 Task: In the Company hunter.cuny.edu, schedule a meeting with title: 'Collaborative Discussion', Select date: '27 September, 2023', select start time: 6:00:PM. Add location in person New York with meeting description: Kindly join this meeting to understand Product Demo and Service Presentation. Add attendees from company's contact and save.. Logged in from softage.1@softage.net
Action: Mouse moved to (90, 56)
Screenshot: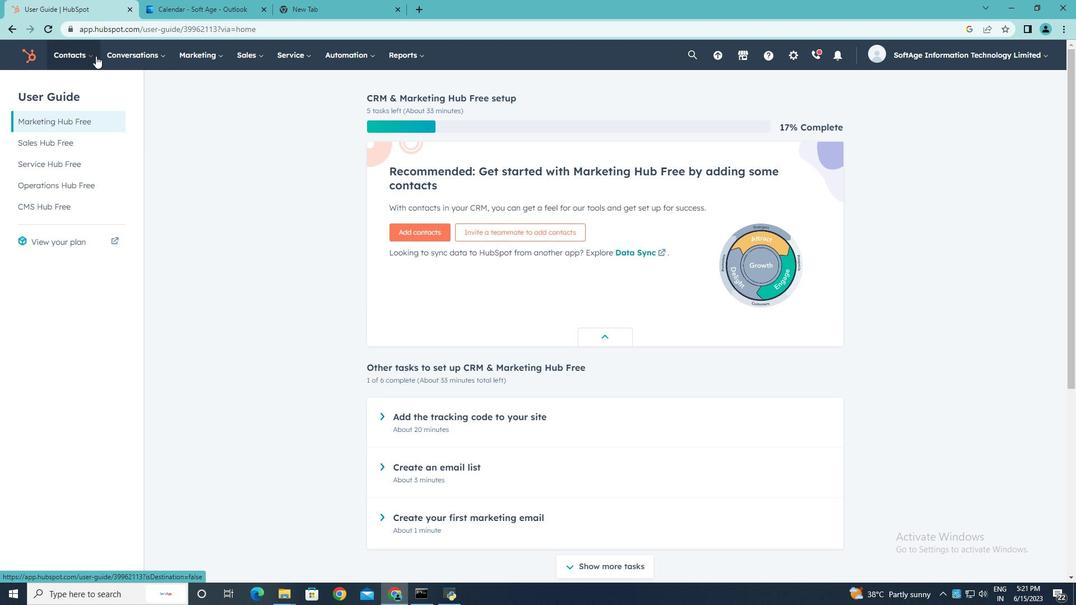 
Action: Mouse pressed left at (90, 56)
Screenshot: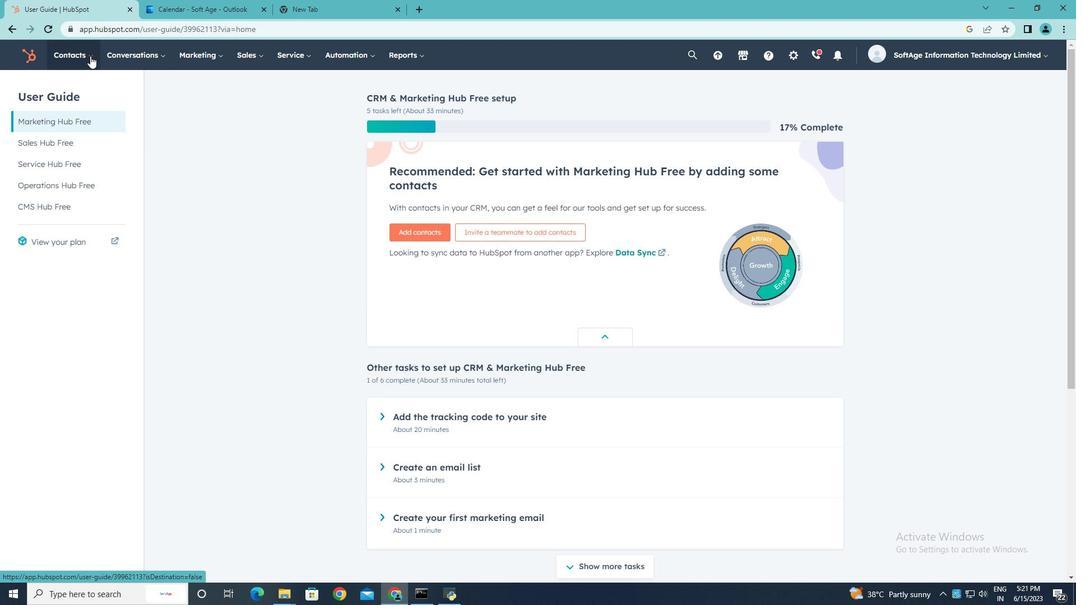 
Action: Mouse moved to (79, 108)
Screenshot: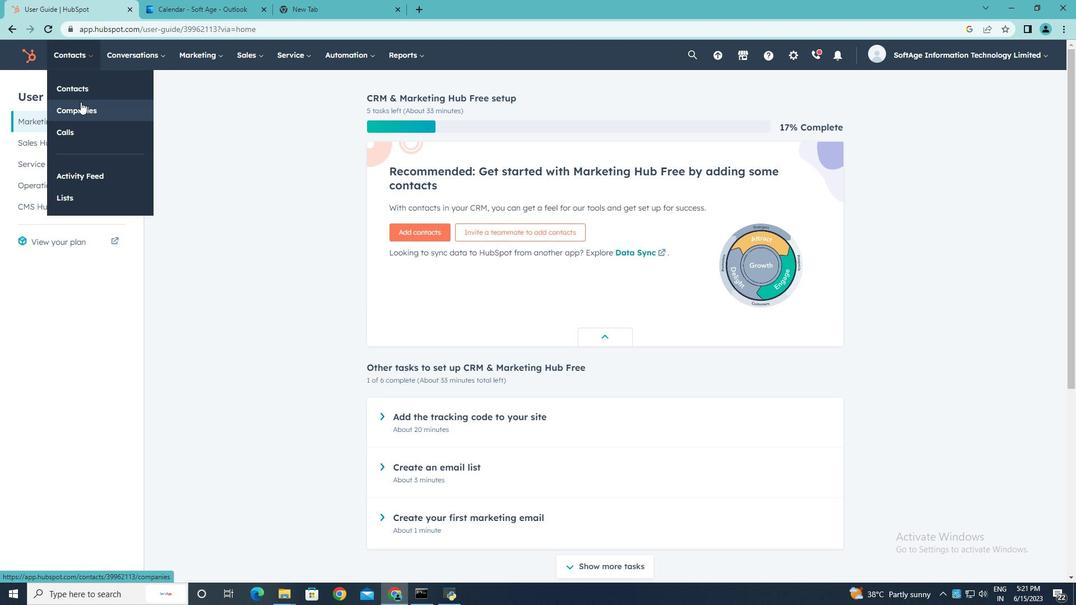 
Action: Mouse pressed left at (79, 108)
Screenshot: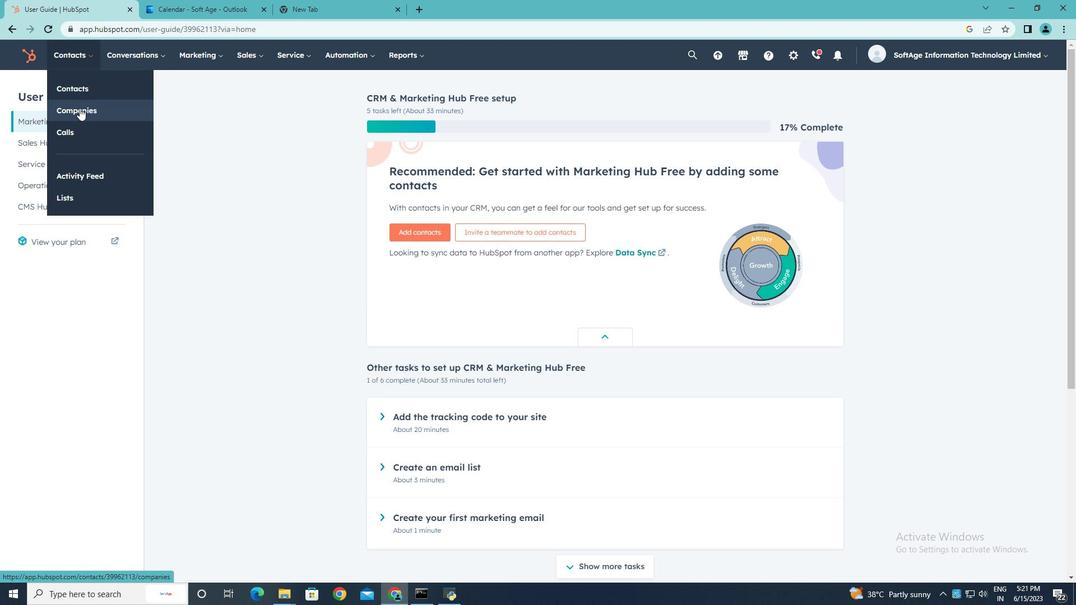 
Action: Mouse moved to (93, 185)
Screenshot: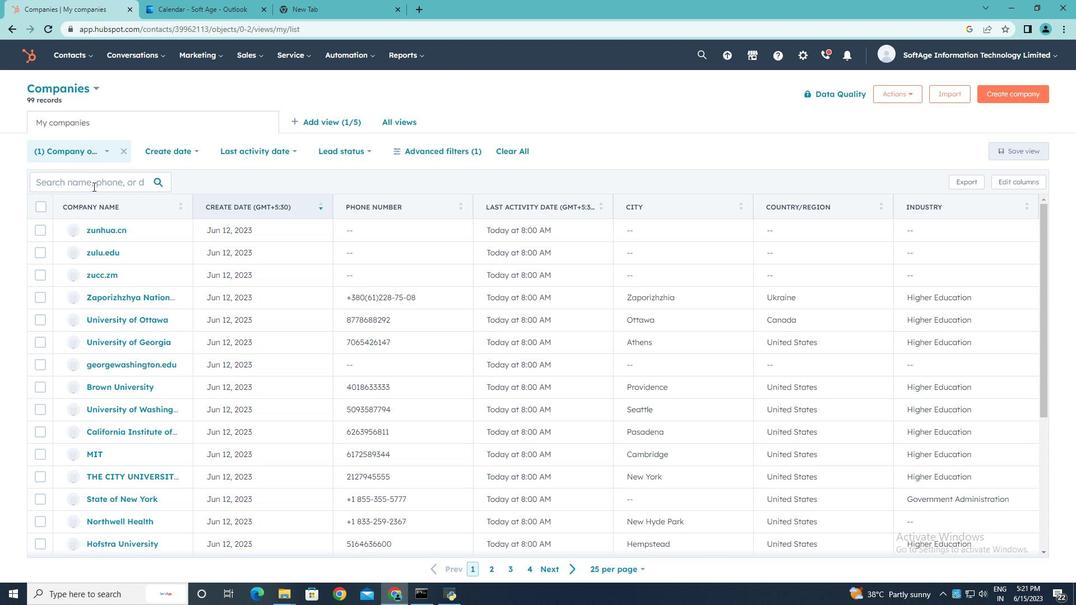 
Action: Mouse pressed left at (93, 185)
Screenshot: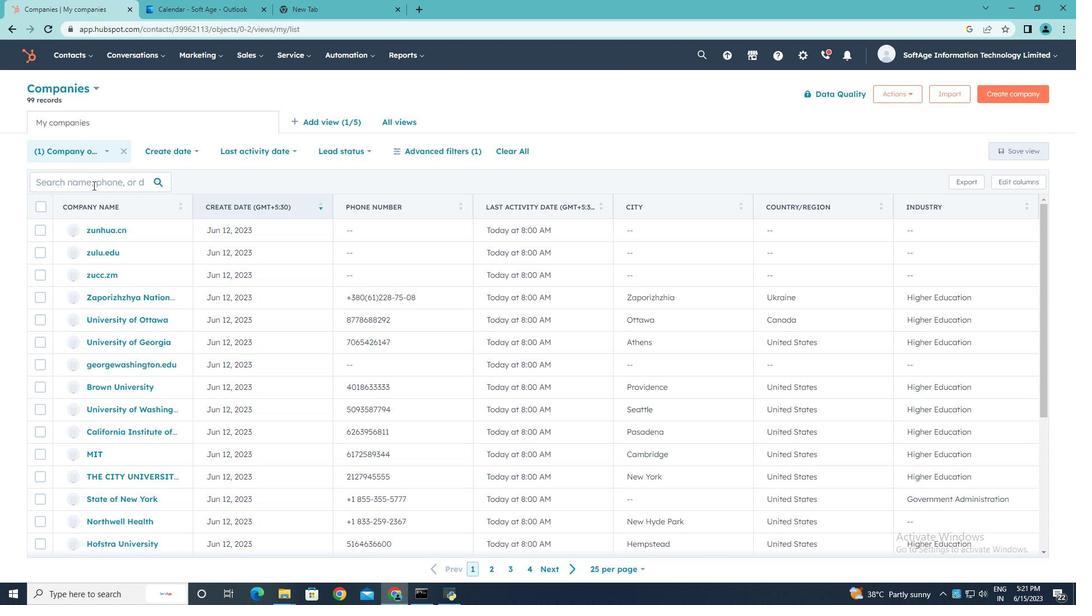 
Action: Key pressed hunter.cuny.edu
Screenshot: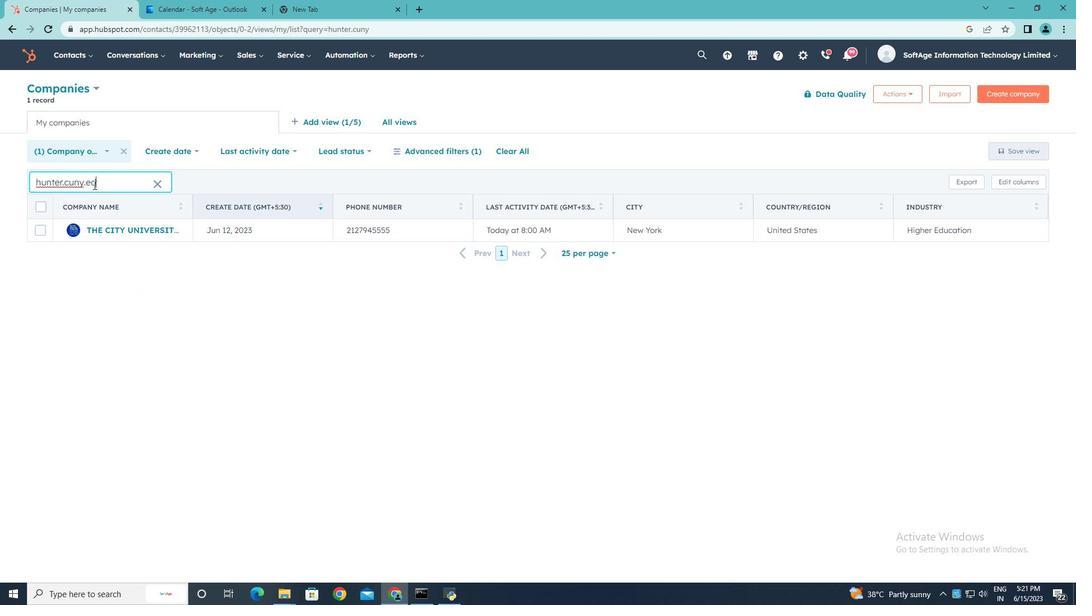 
Action: Mouse moved to (115, 231)
Screenshot: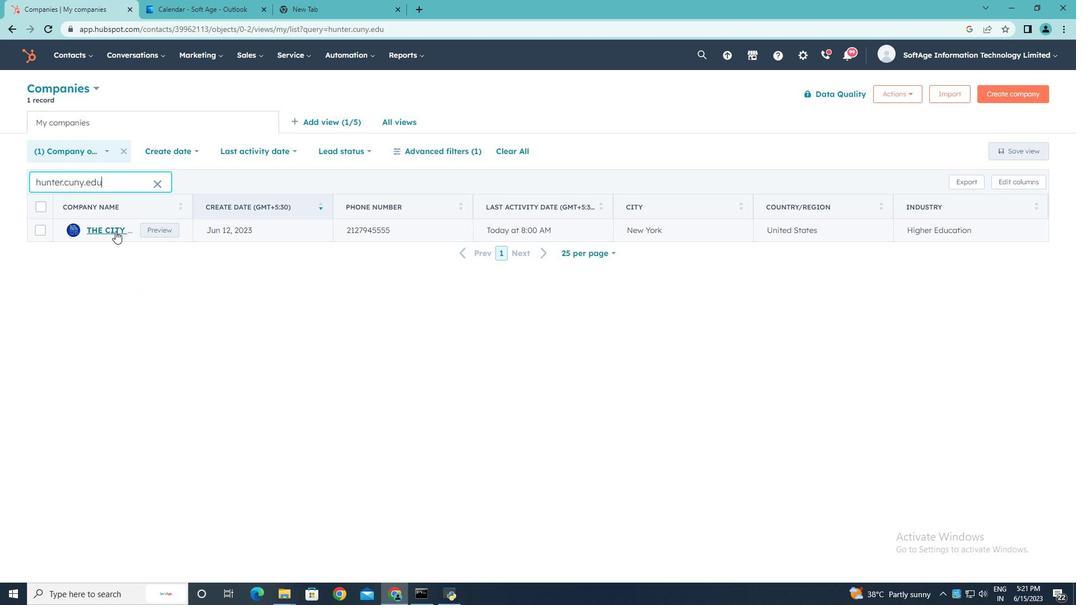 
Action: Mouse pressed left at (115, 231)
Screenshot: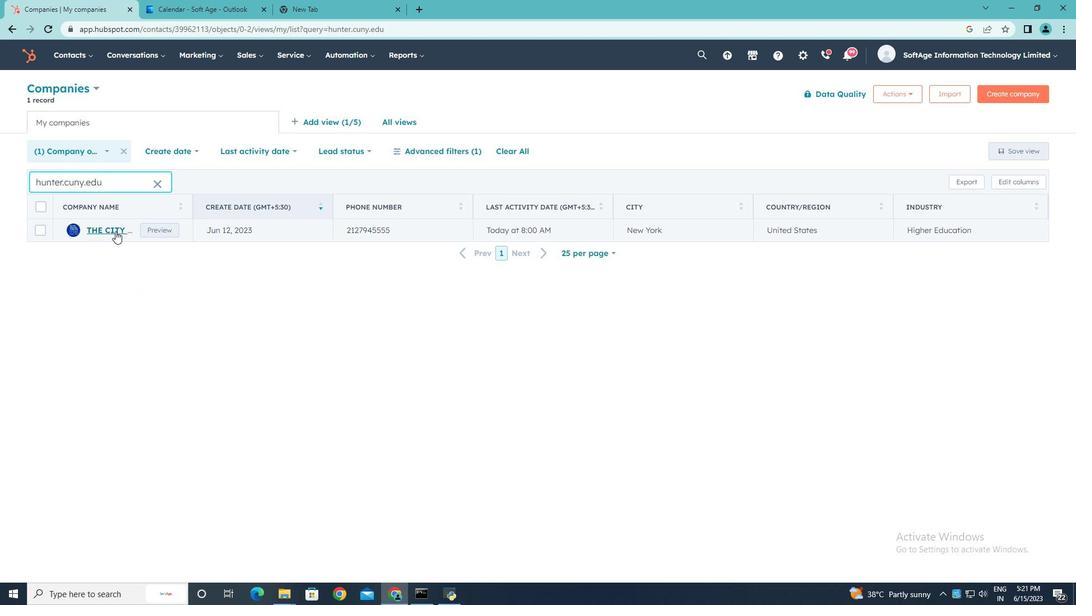 
Action: Mouse moved to (181, 183)
Screenshot: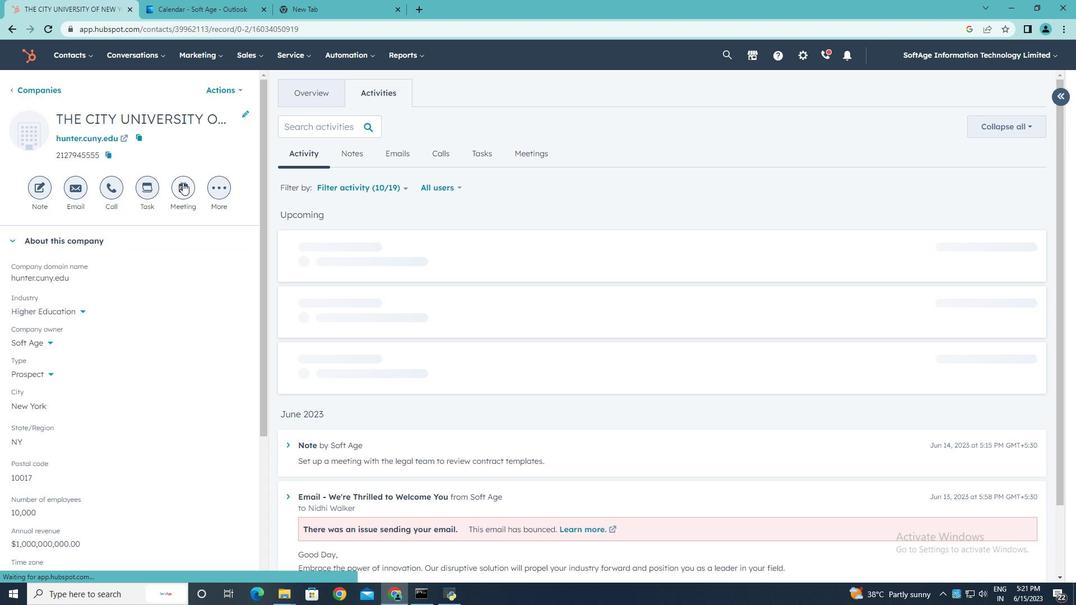 
Action: Mouse pressed left at (181, 183)
Screenshot: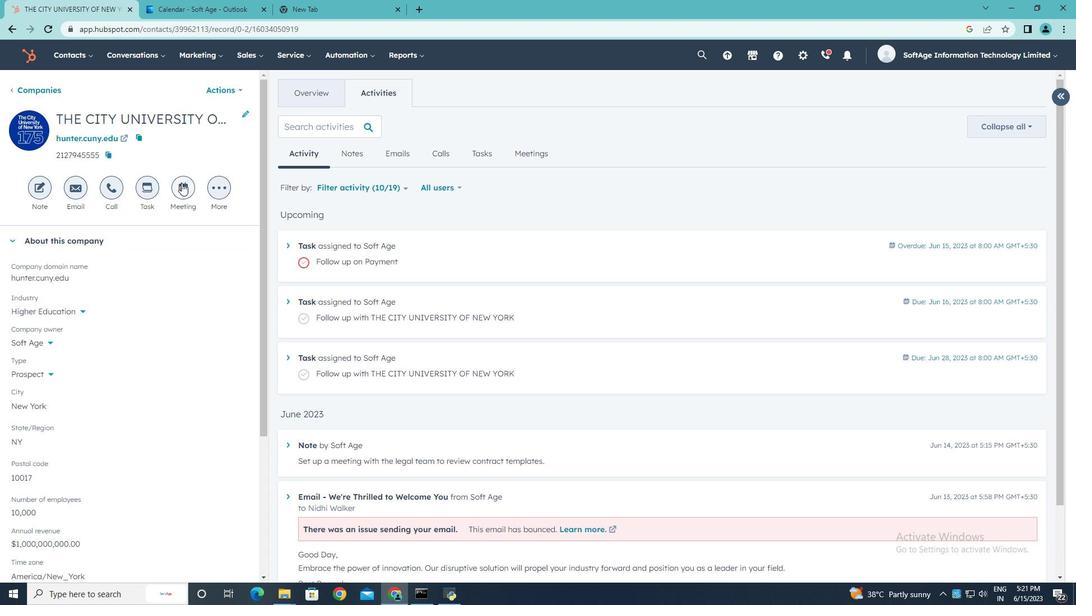 
Action: Key pressed <Key.shift>Collaborative<Key.space><Key.shift>Discussion.
Screenshot: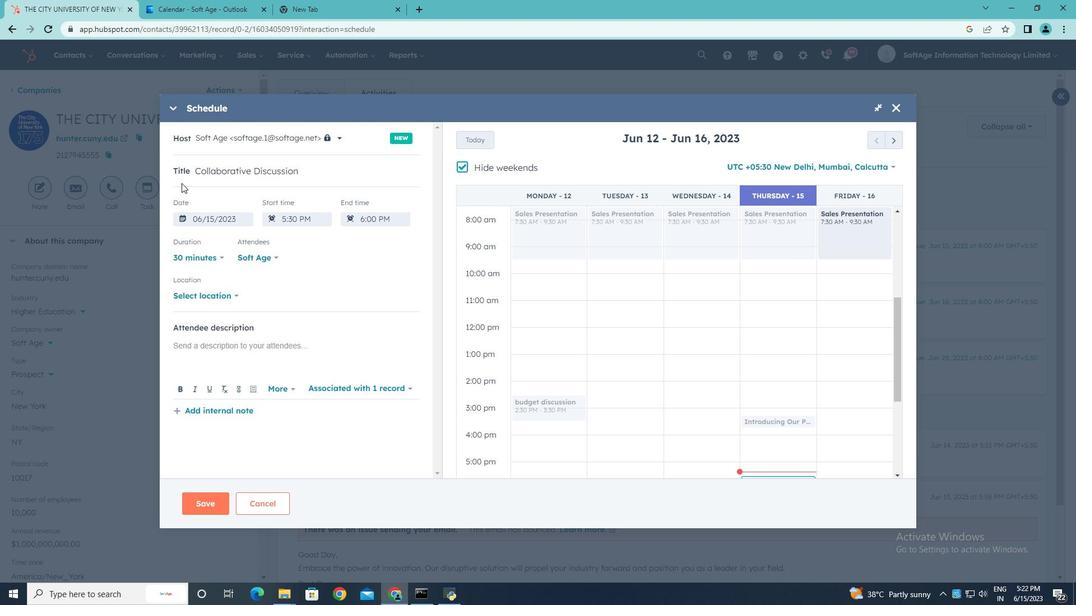 
Action: Mouse moved to (460, 167)
Screenshot: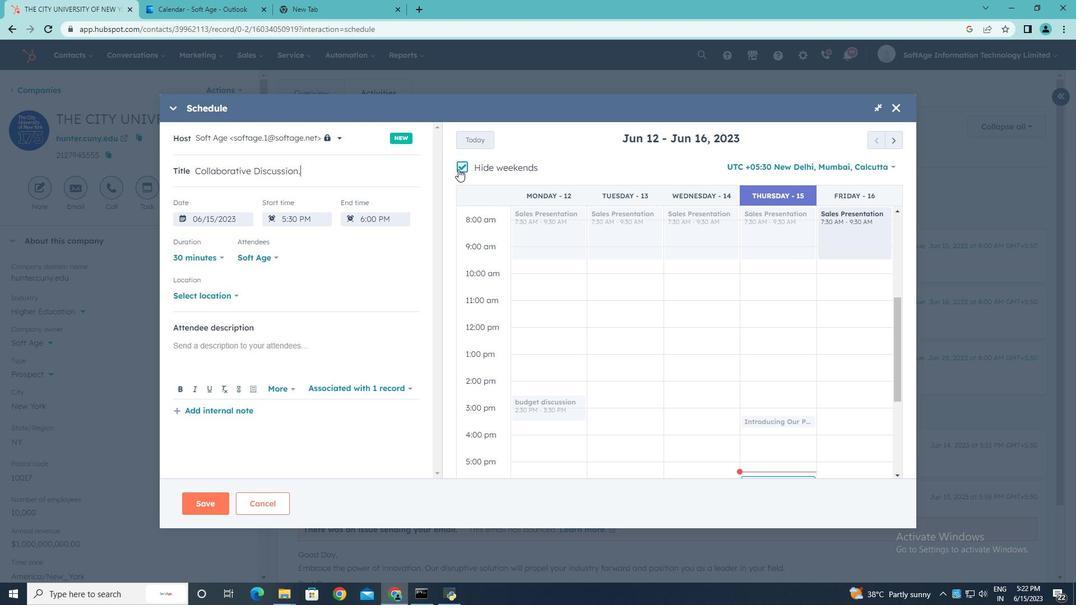 
Action: Mouse pressed left at (460, 167)
Screenshot: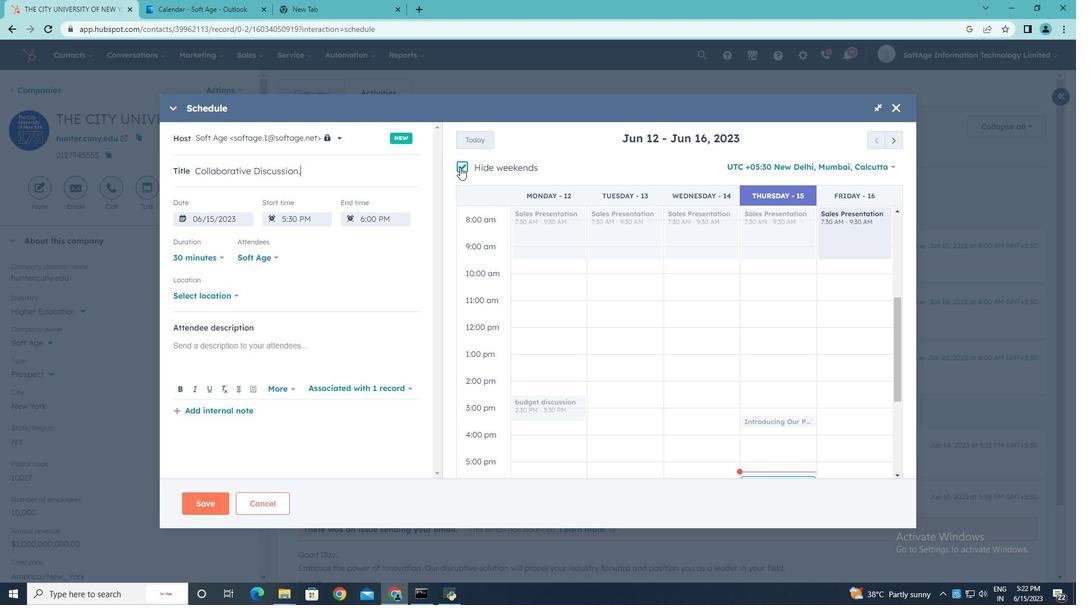 
Action: Mouse moved to (896, 141)
Screenshot: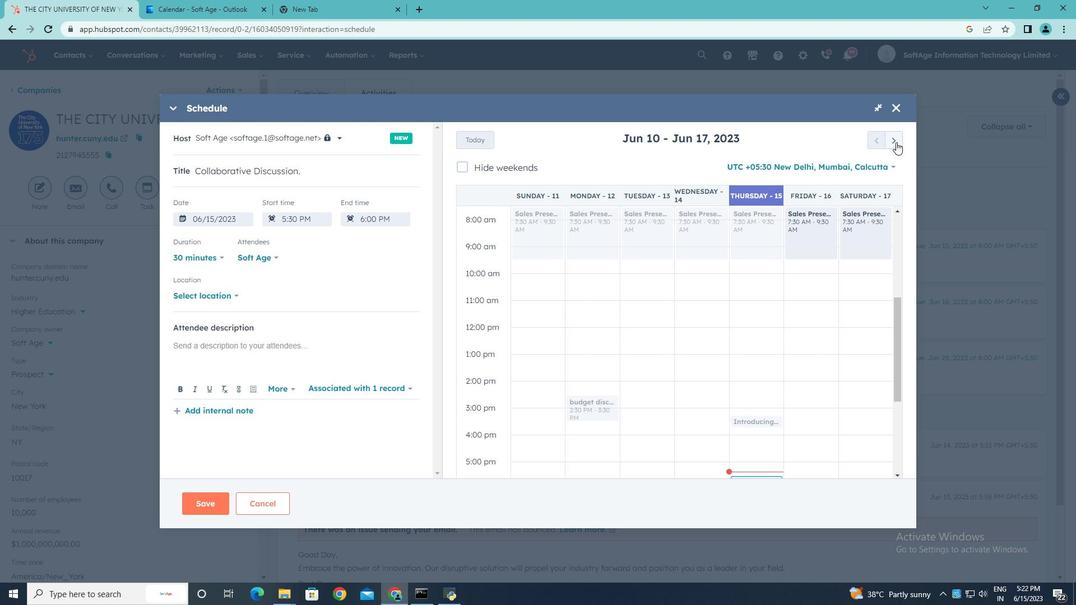 
Action: Mouse pressed left at (896, 141)
Screenshot: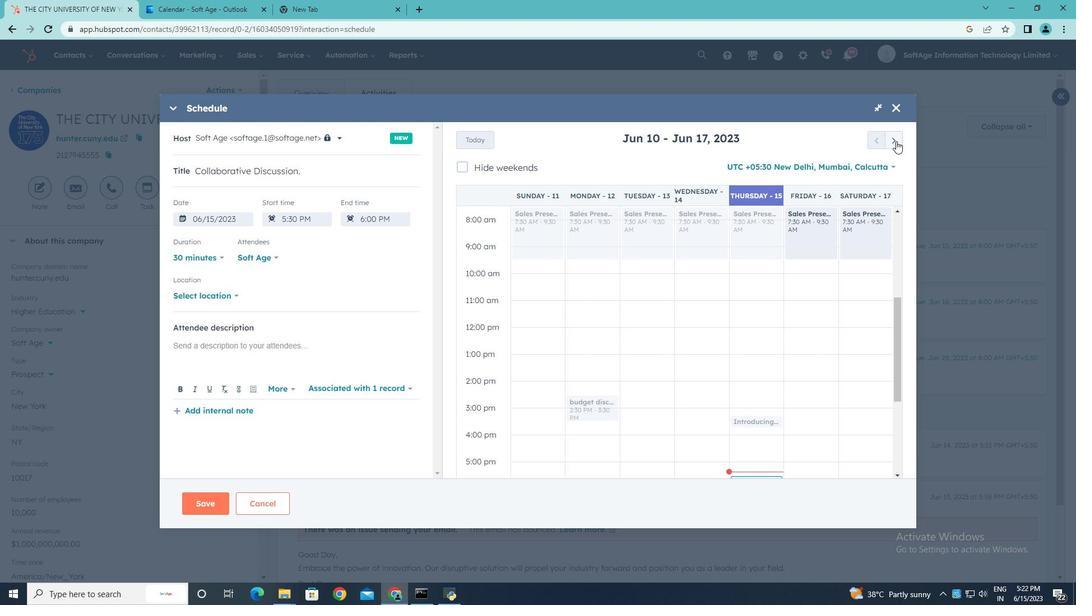 
Action: Mouse pressed left at (896, 141)
Screenshot: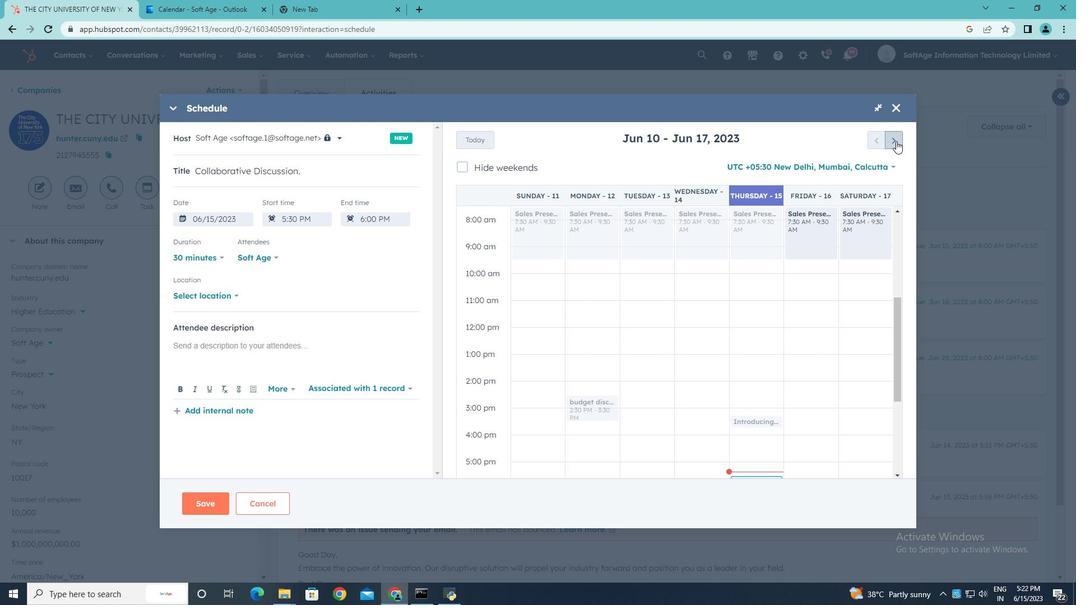 
Action: Mouse pressed left at (896, 141)
Screenshot: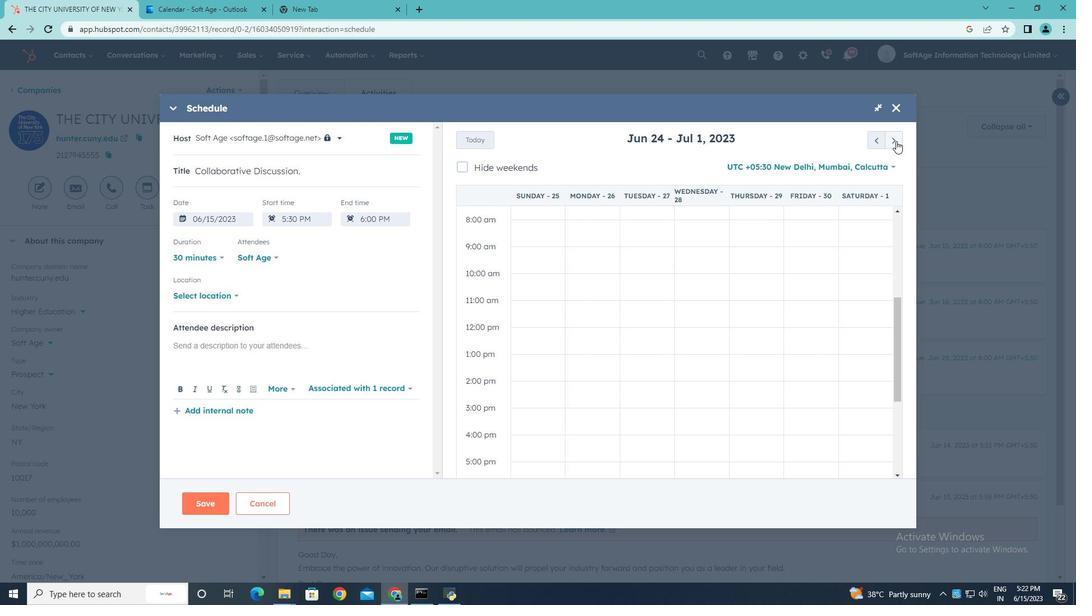 
Action: Mouse pressed left at (896, 141)
Screenshot: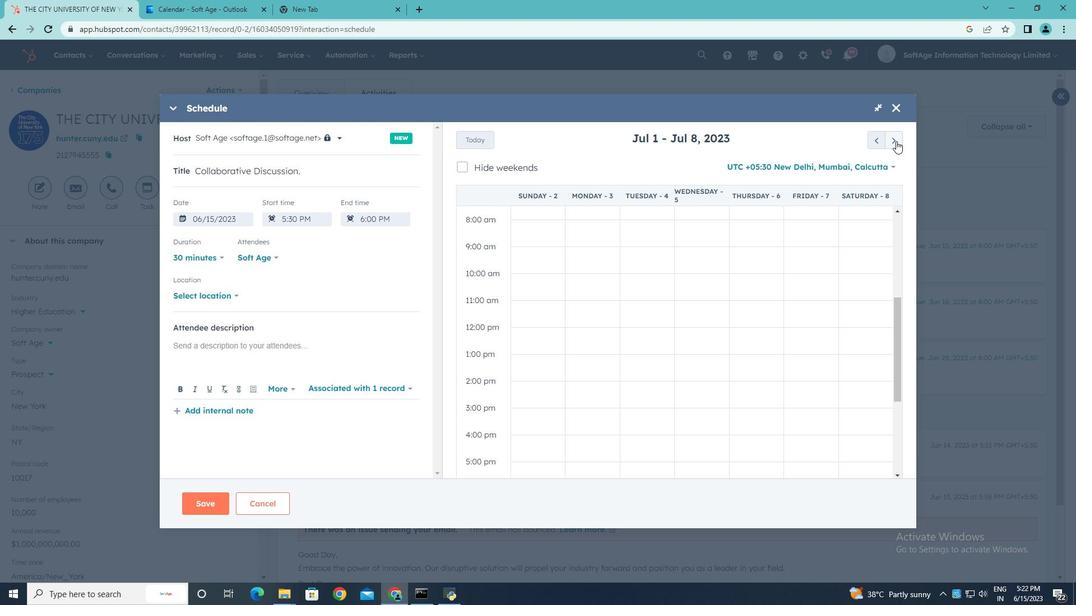 
Action: Mouse pressed left at (896, 141)
Screenshot: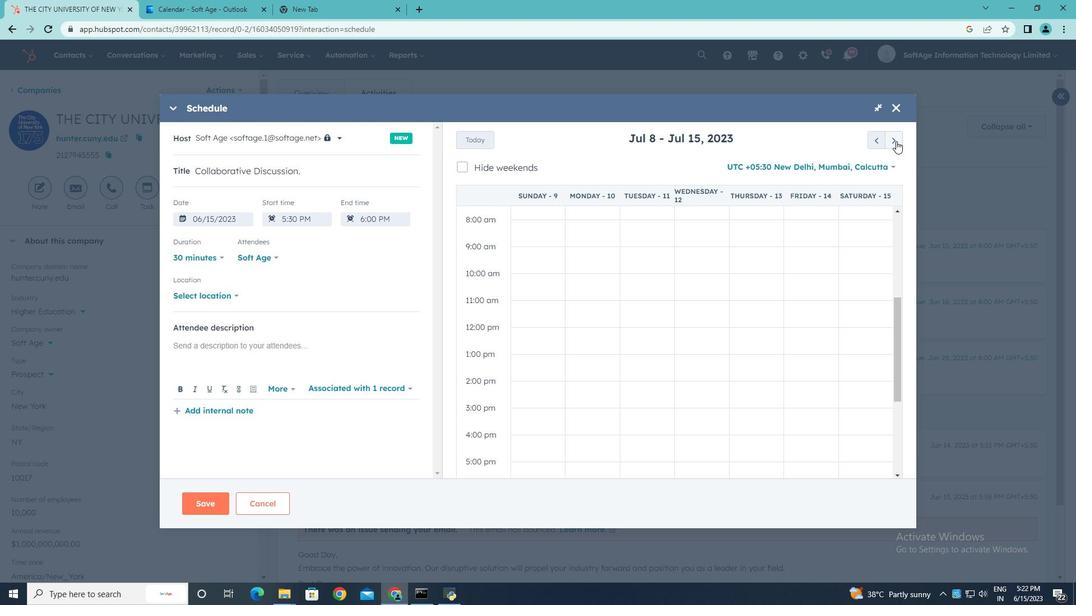 
Action: Mouse pressed left at (896, 141)
Screenshot: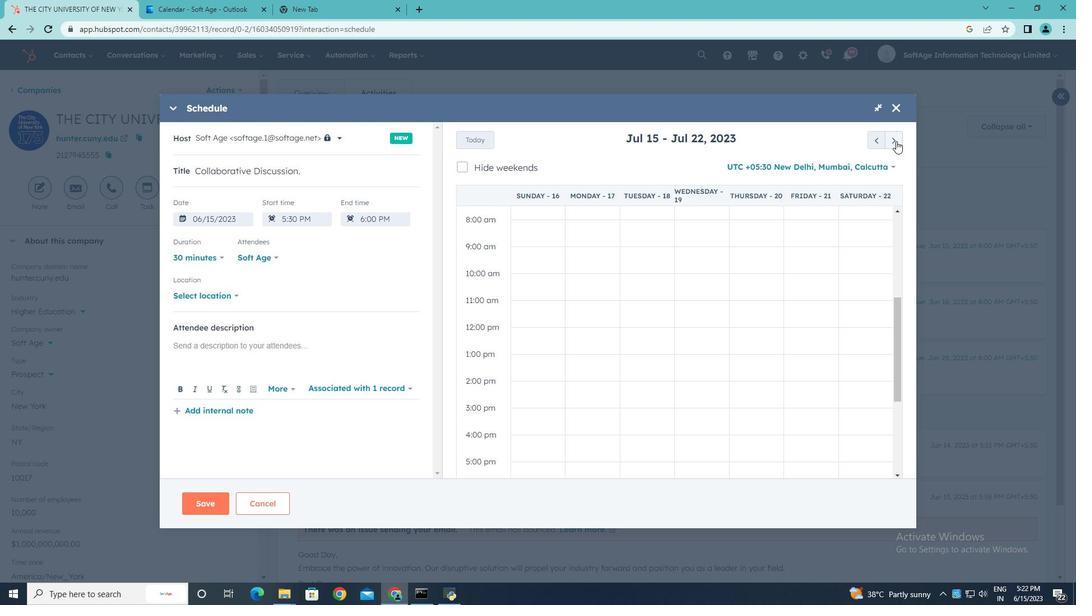 
Action: Mouse pressed left at (896, 141)
Screenshot: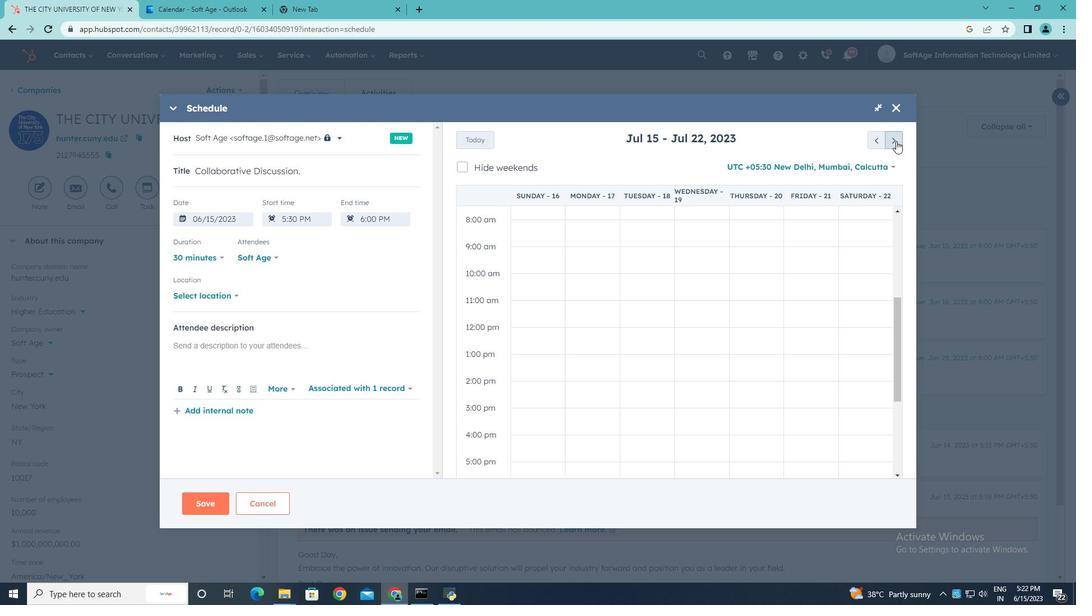 
Action: Mouse pressed left at (896, 141)
Screenshot: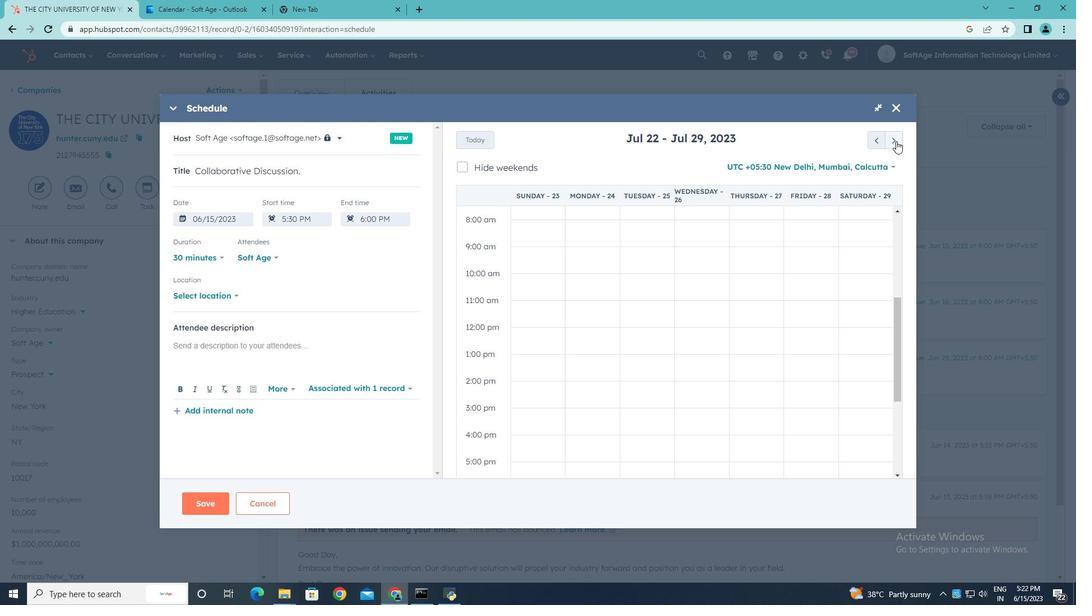 
Action: Mouse pressed left at (896, 141)
Screenshot: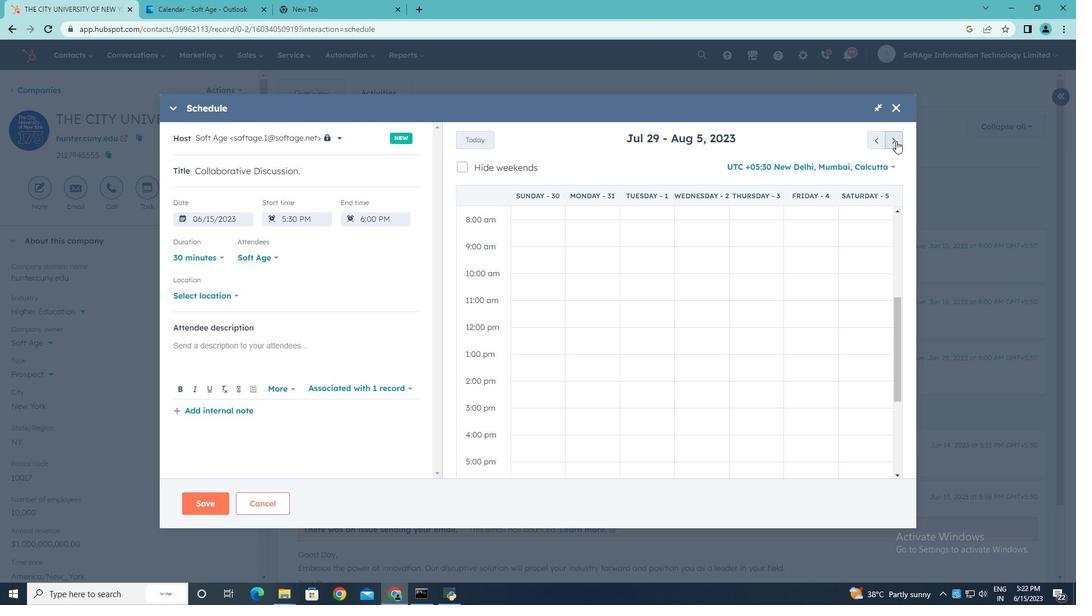 
Action: Mouse pressed left at (896, 141)
Screenshot: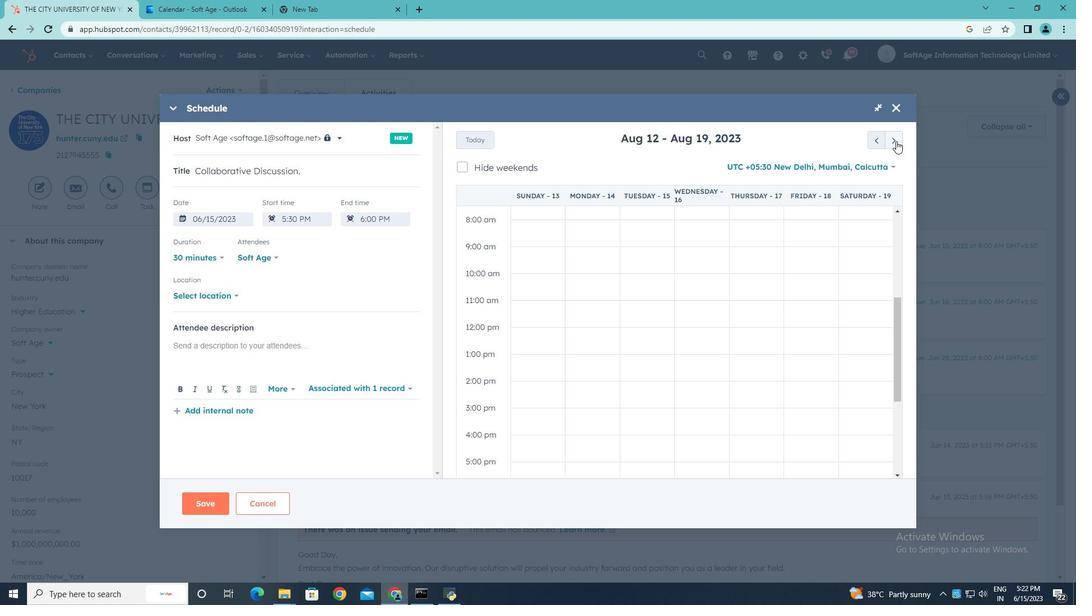 
Action: Mouse pressed left at (896, 141)
Screenshot: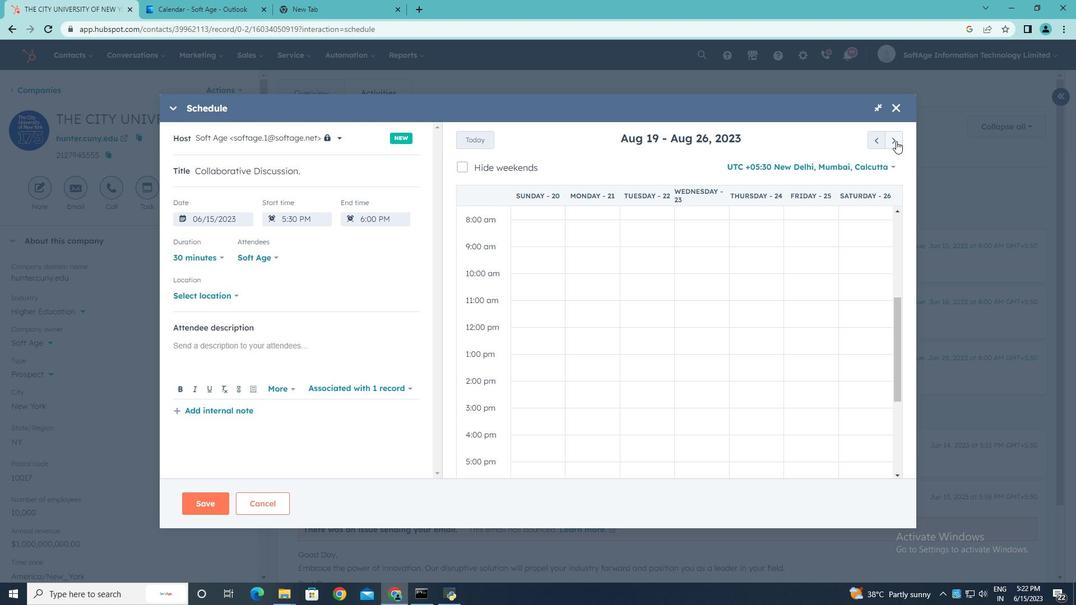 
Action: Mouse pressed left at (896, 141)
Screenshot: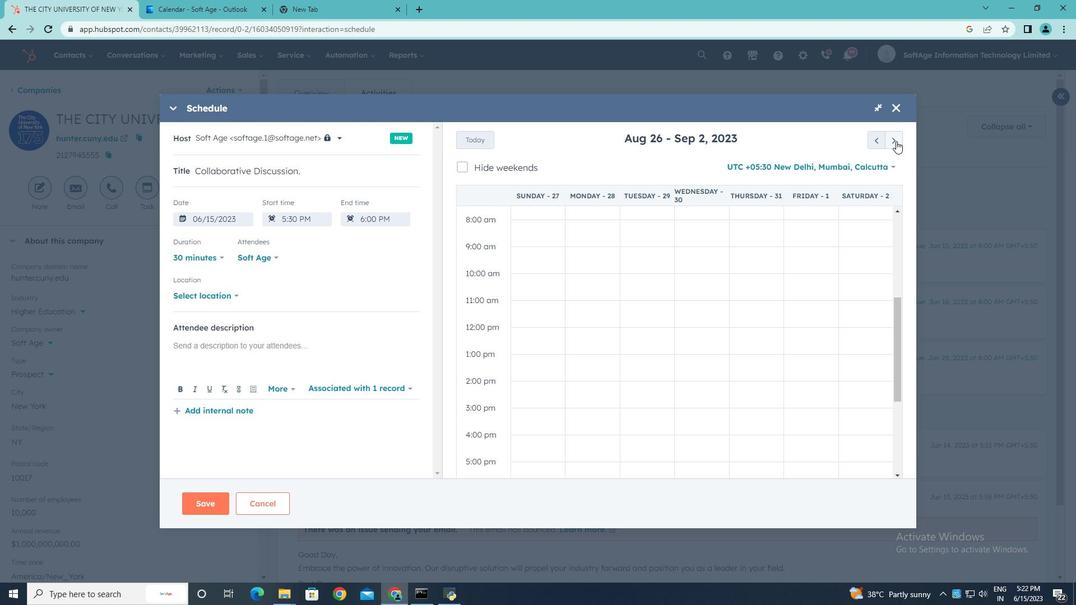 
Action: Mouse pressed left at (896, 141)
Screenshot: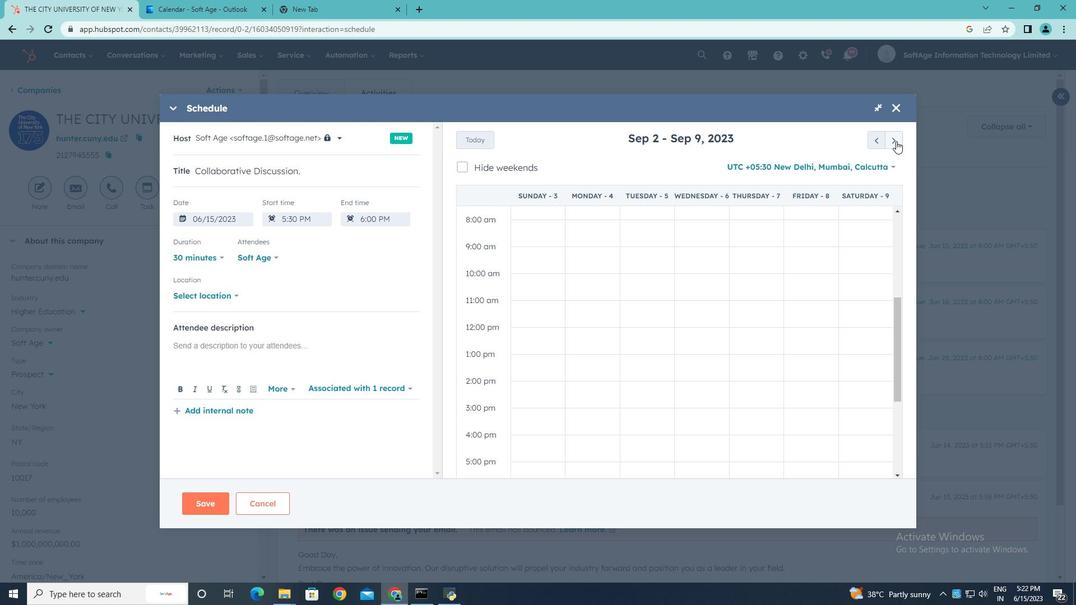 
Action: Mouse pressed left at (896, 141)
Screenshot: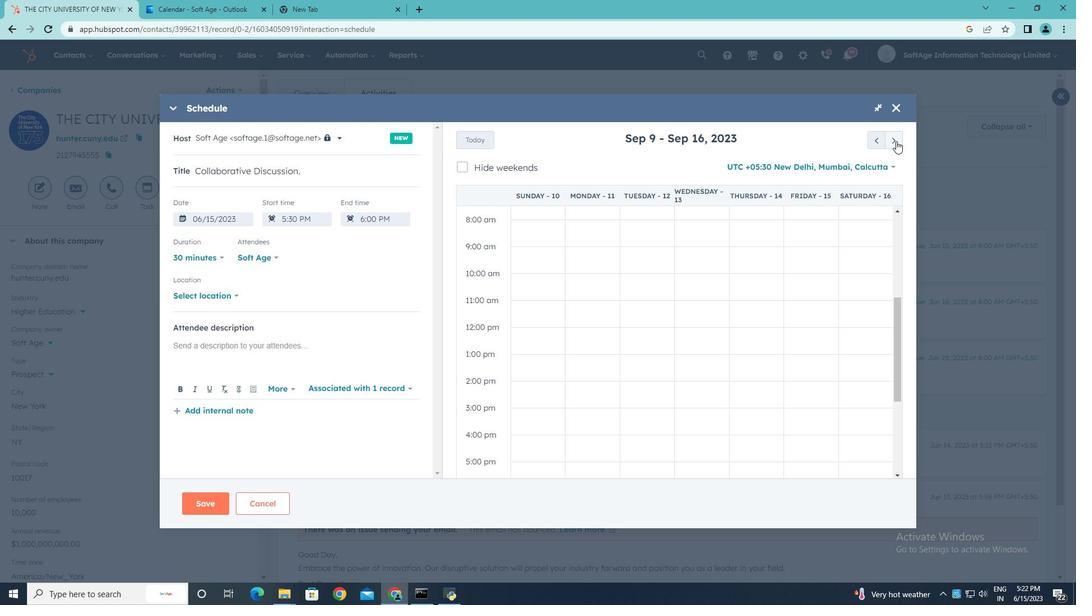 
Action: Mouse pressed left at (896, 141)
Screenshot: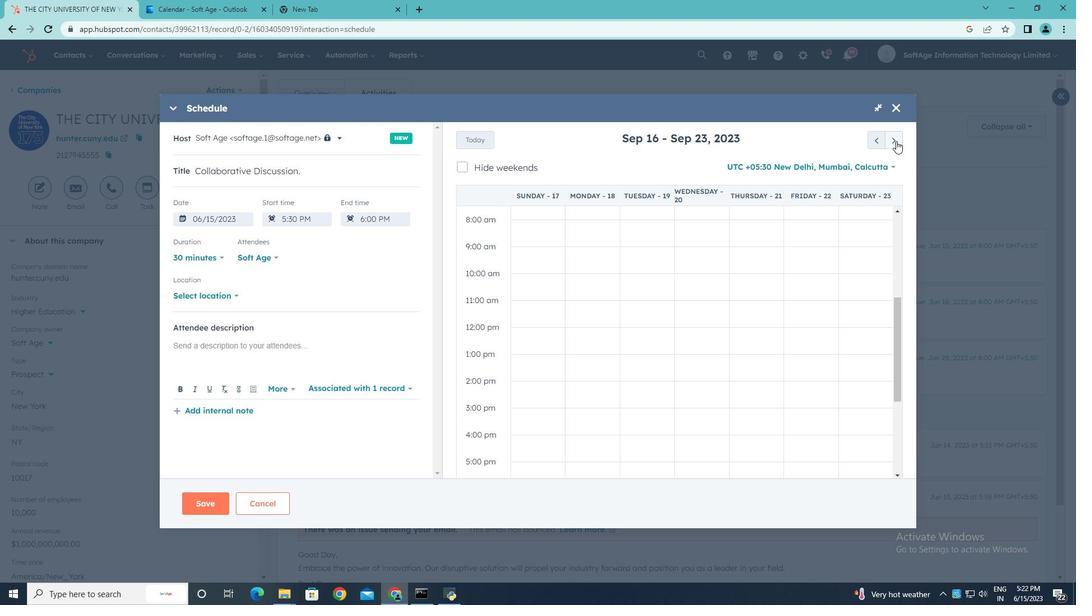 
Action: Mouse moved to (897, 335)
Screenshot: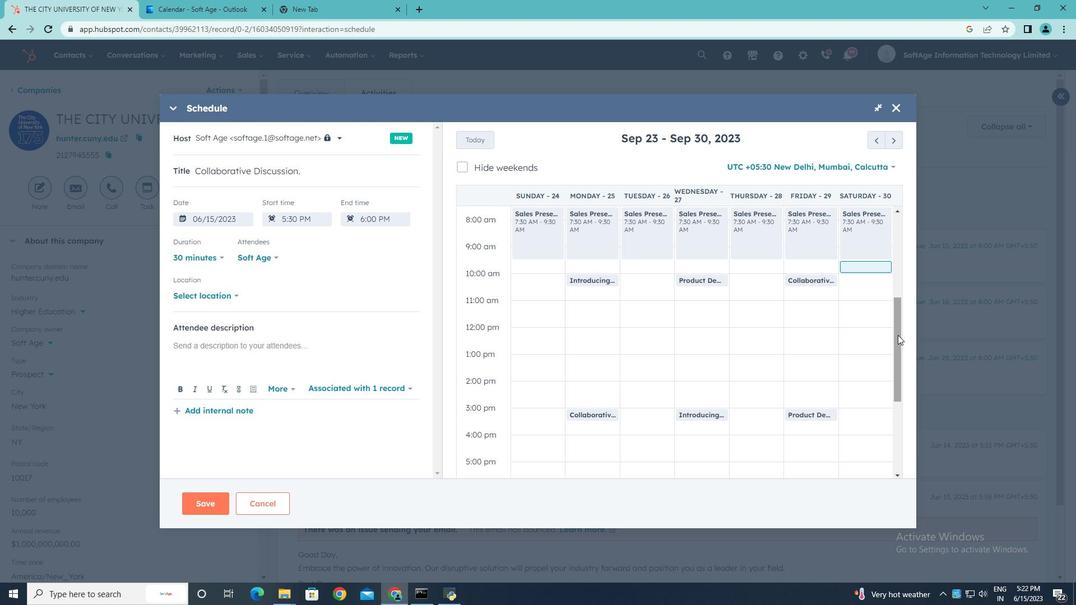 
Action: Mouse pressed left at (897, 335)
Screenshot: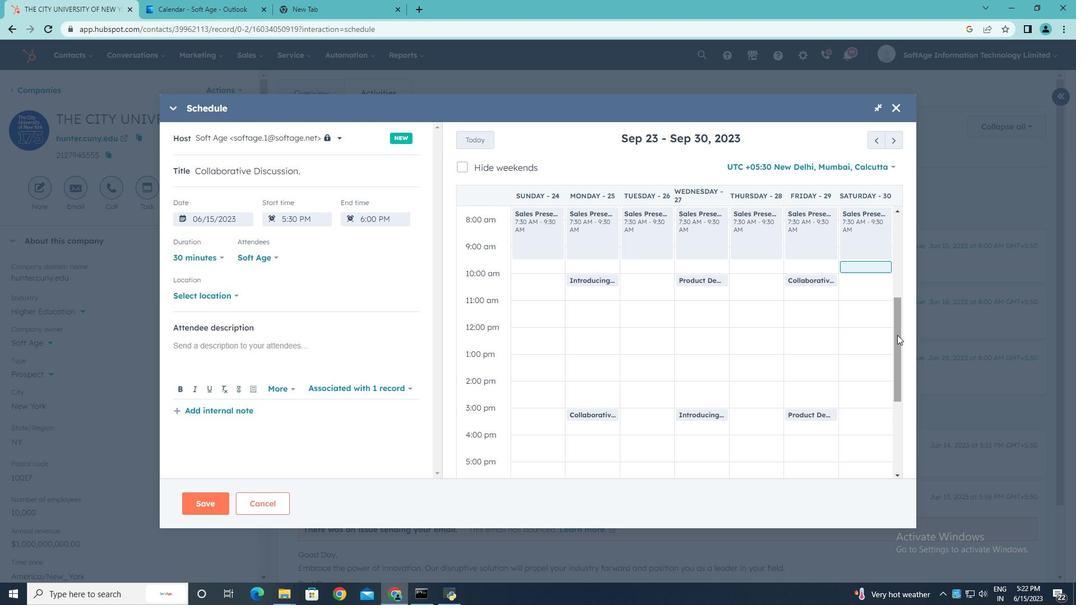 
Action: Mouse moved to (685, 414)
Screenshot: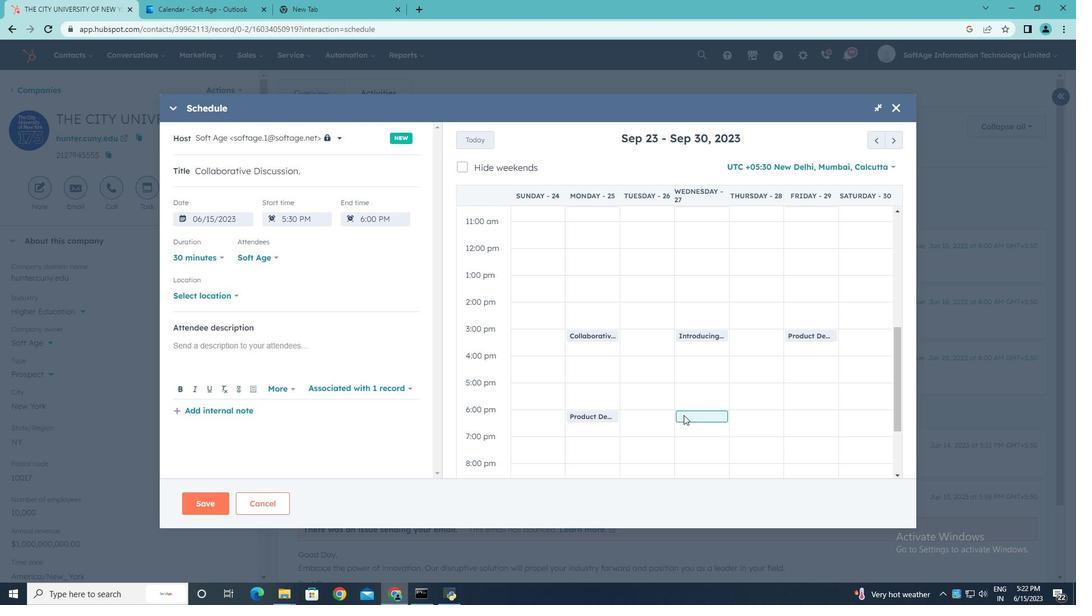 
Action: Mouse pressed left at (685, 414)
Screenshot: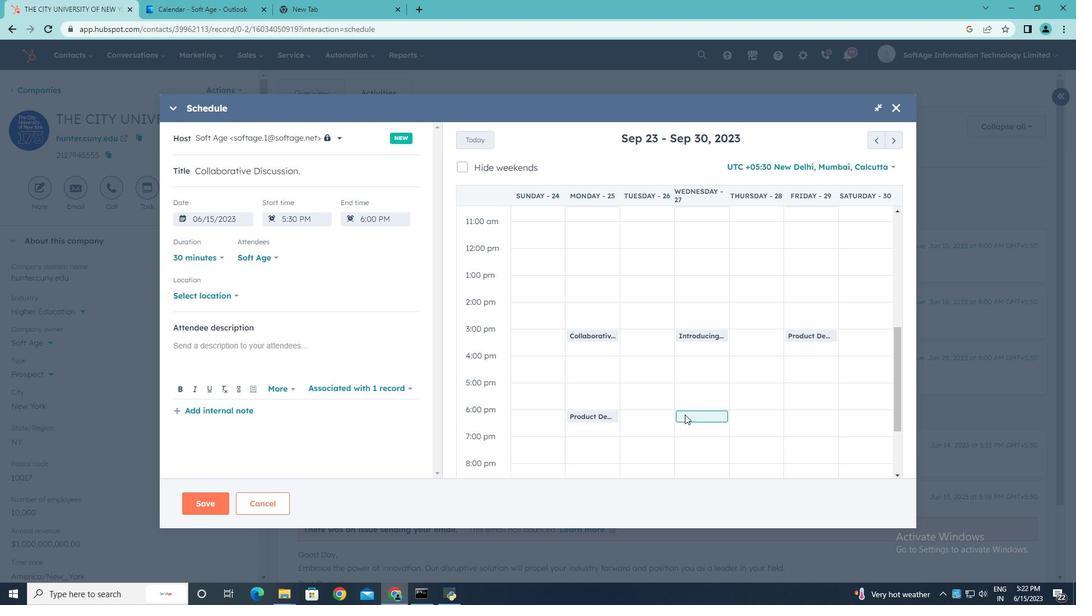 
Action: Mouse moved to (237, 294)
Screenshot: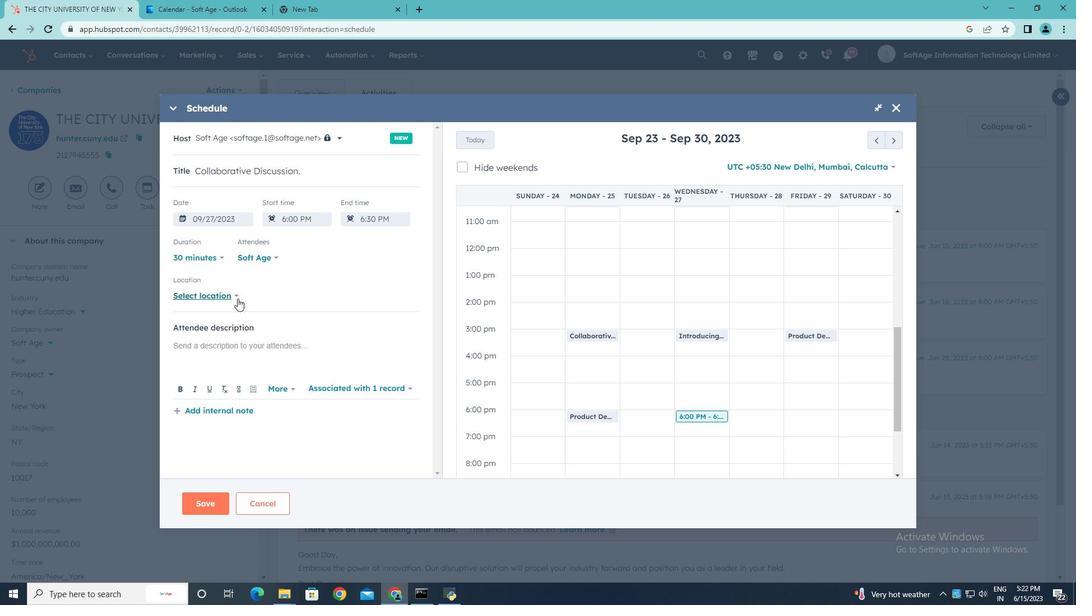 
Action: Mouse pressed left at (237, 294)
Screenshot: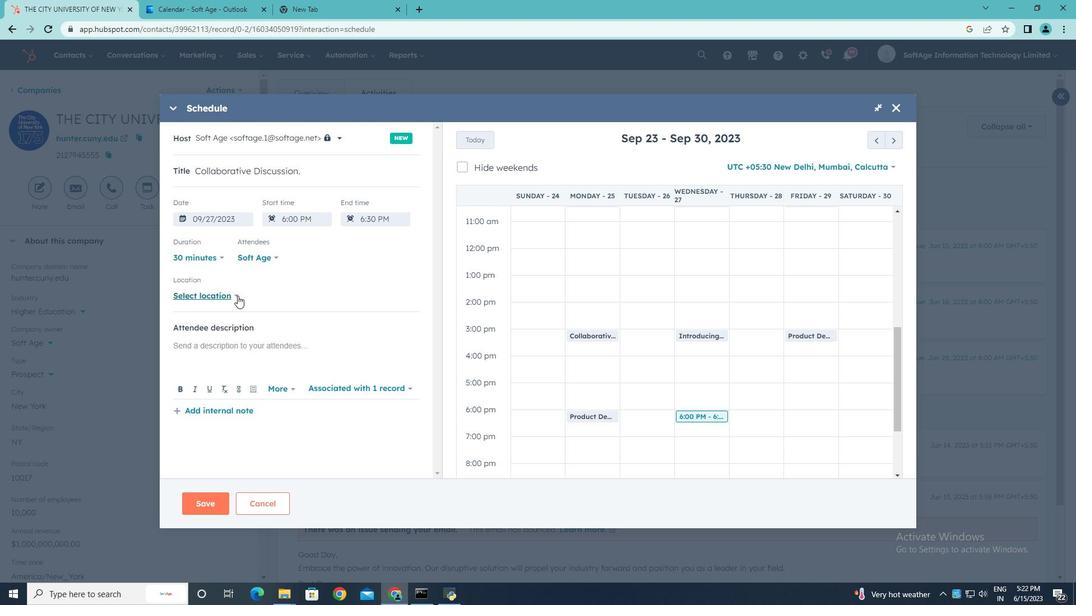 
Action: Mouse moved to (276, 289)
Screenshot: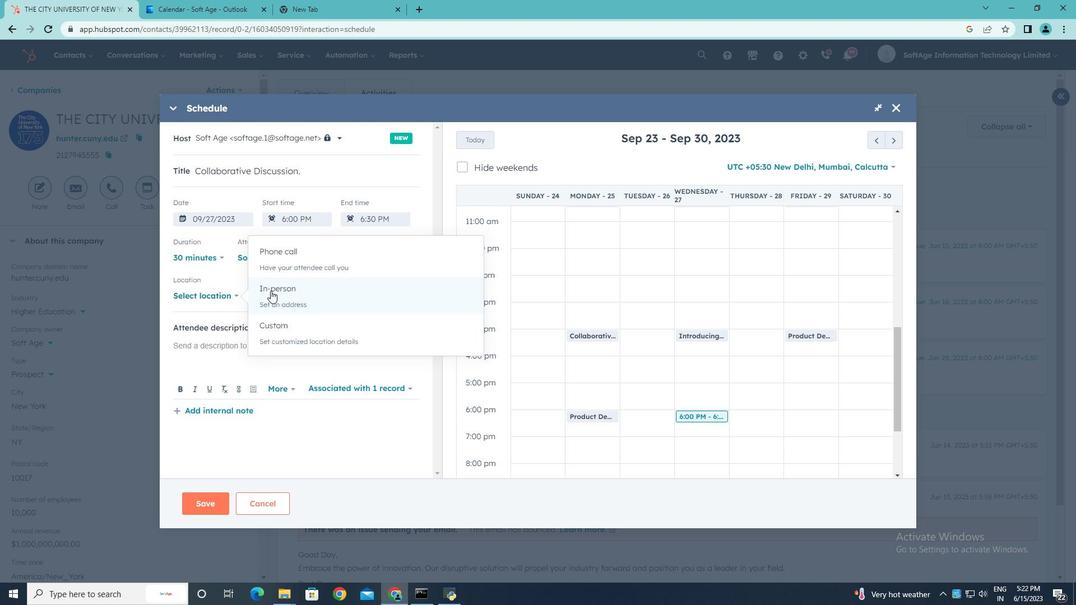 
Action: Mouse pressed left at (276, 289)
Screenshot: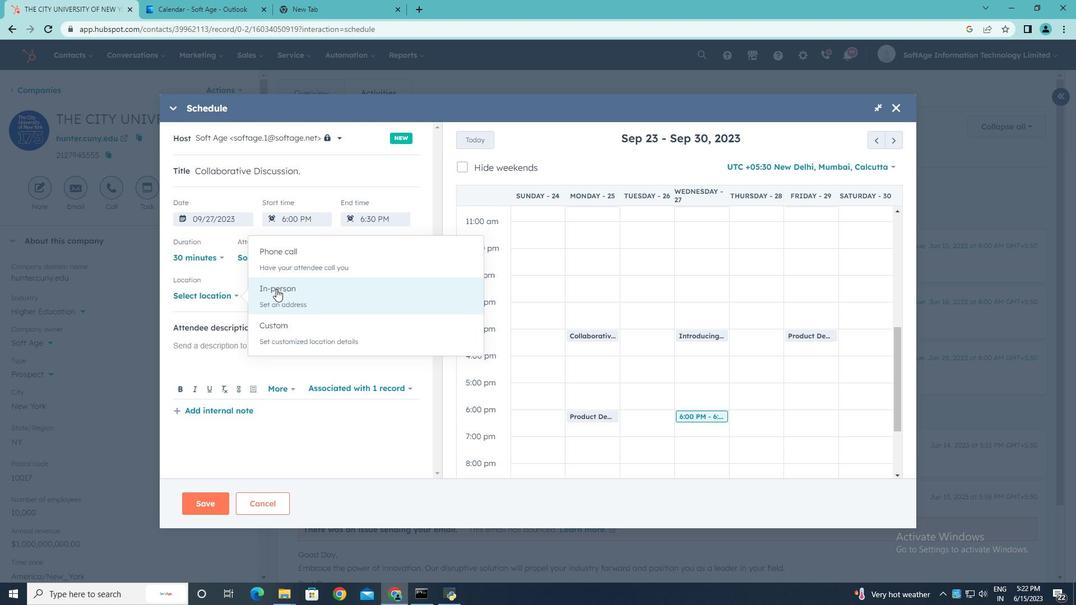 
Action: Mouse pressed left at (276, 289)
Screenshot: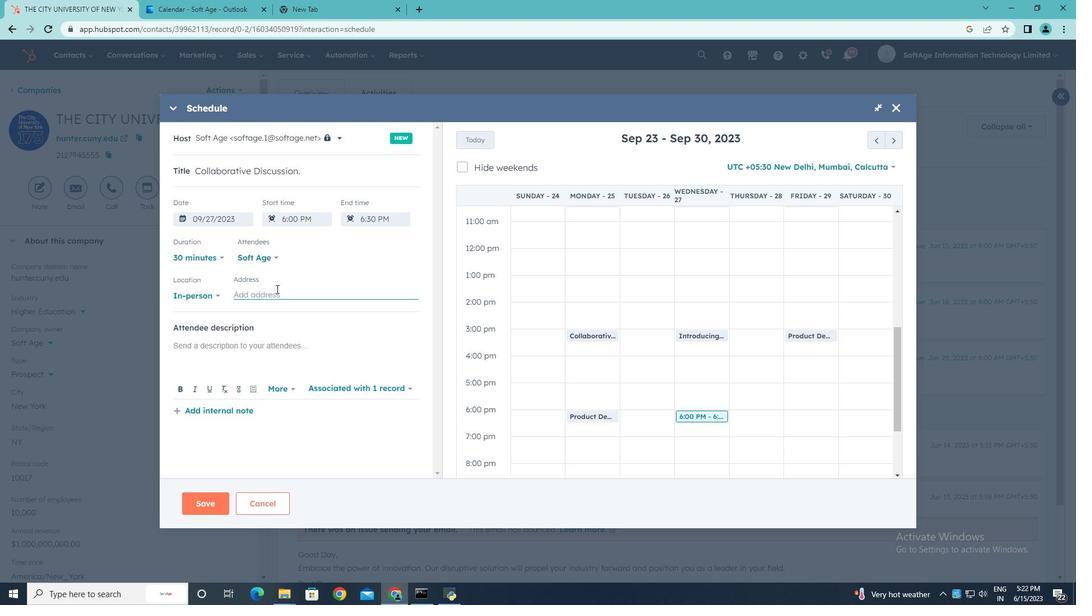 
Action: Key pressed <Key.shift><Key.shift><Key.shift><Key.shift><Key.shift><Key.shift><Key.shift><Key.shift>New<Key.space><Key.shift>York
Screenshot: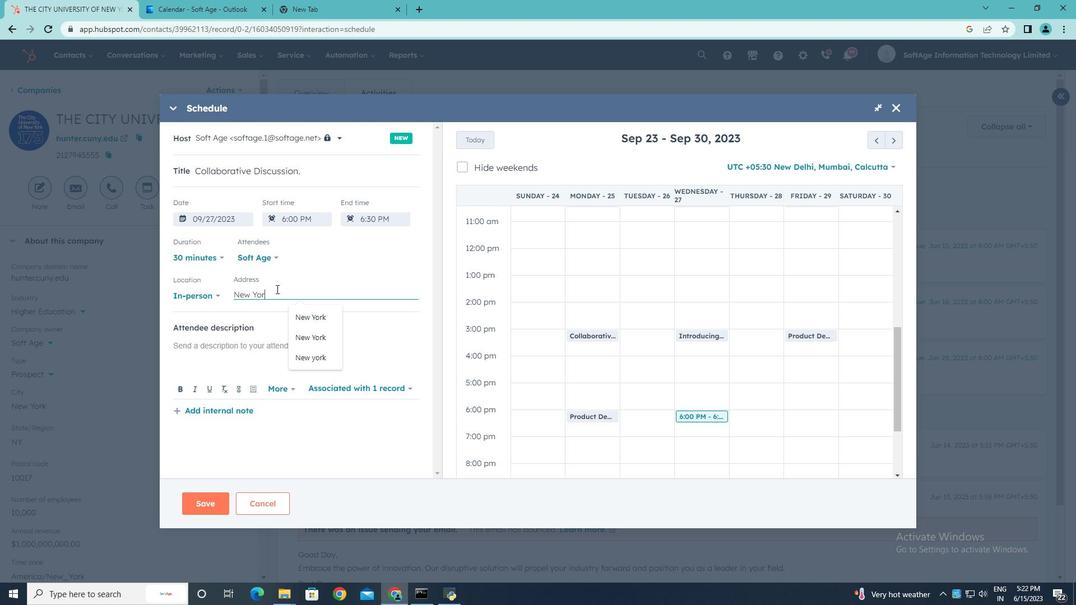 
Action: Mouse moved to (223, 347)
Screenshot: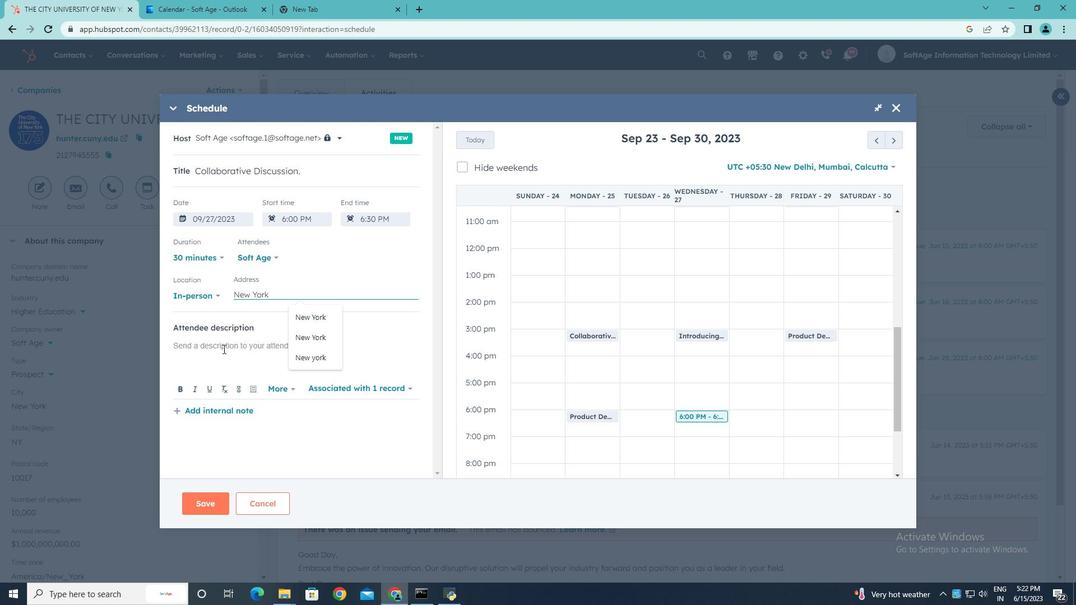 
Action: Mouse pressed left at (223, 347)
Screenshot: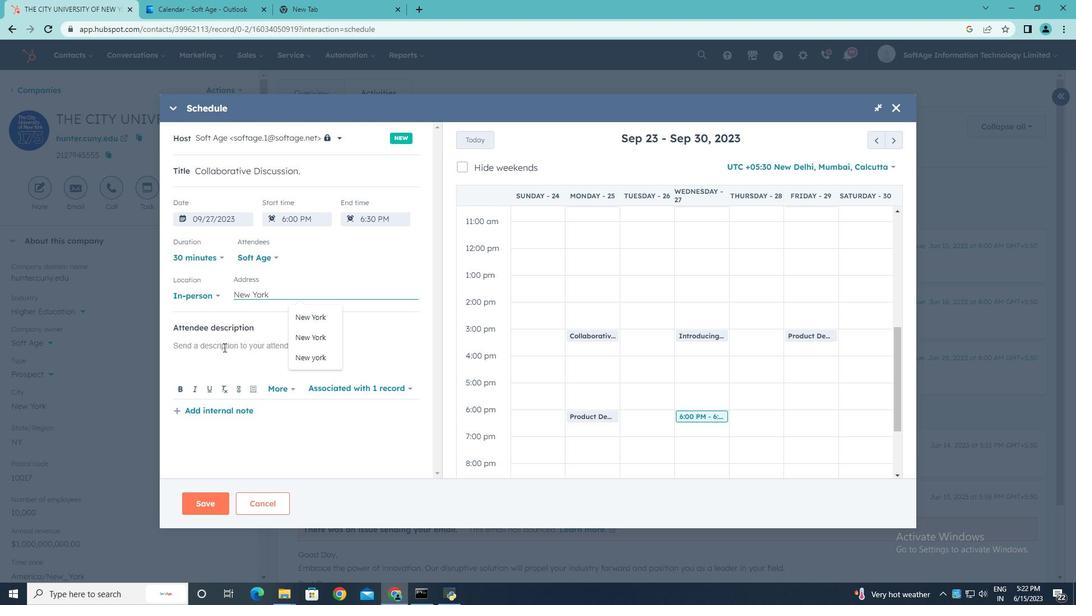 
Action: Key pressed <Key.shift><Key.shift><Key.shift><Key.shift><Key.shift><Key.shift><Key.shift><Key.shift><Key.shift><Key.shift><Key.shift><Key.shift>Kindlu<Key.backspace>yt<Key.space><Key.backspace><Key.backspace><Key.space>join<Key.space>this<Key.space>meeting<Key.space>to<Key.space>understand<Key.space><Key.shift>Poduct<Key.space><Key.shift>Demo<Key.space><Key.shift>and<Key.space><Key.shift>Service<Key.space><Key.shift>Presentation.
Screenshot: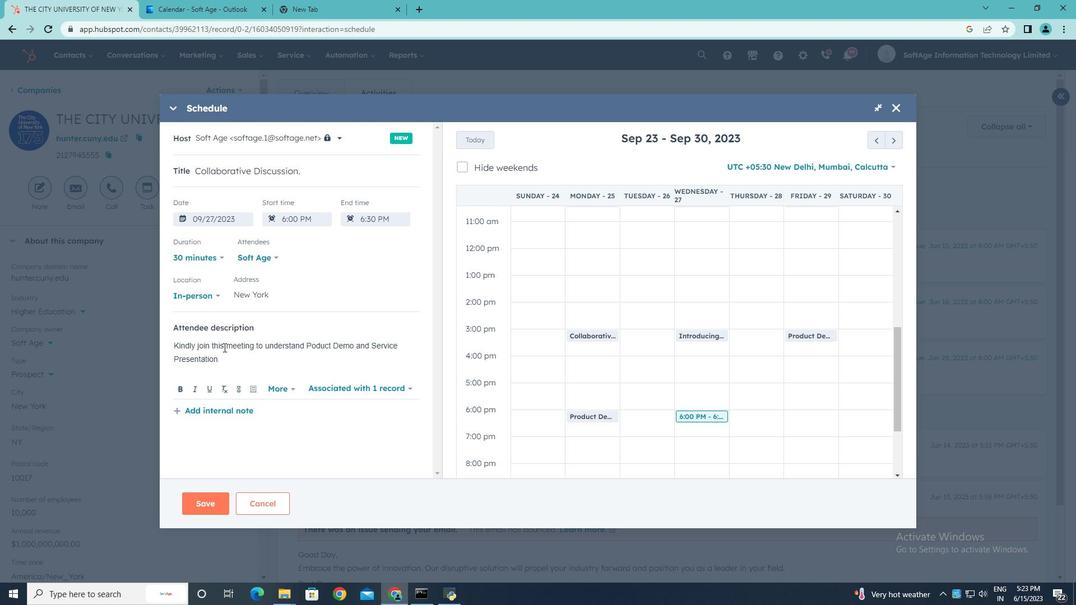 
Action: Mouse moved to (276, 259)
Screenshot: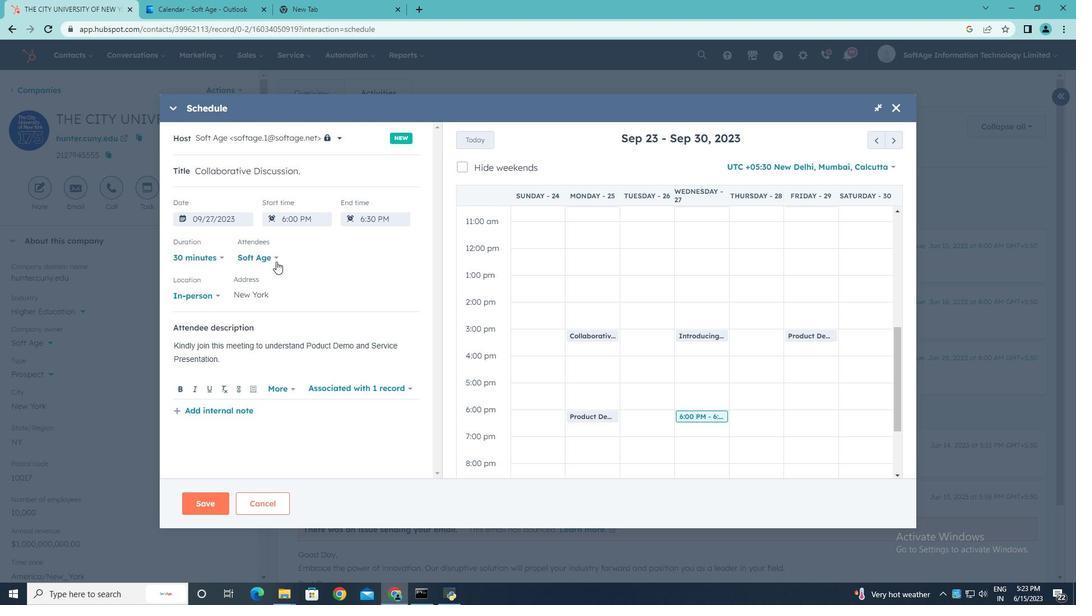 
Action: Mouse pressed left at (276, 259)
Screenshot: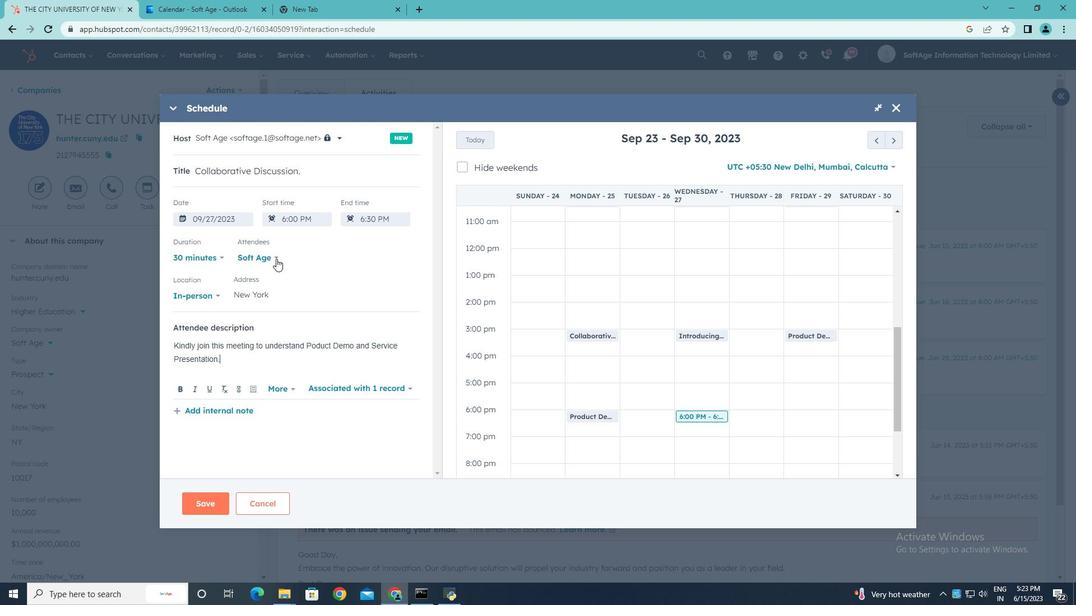 
Action: Mouse moved to (200, 401)
Screenshot: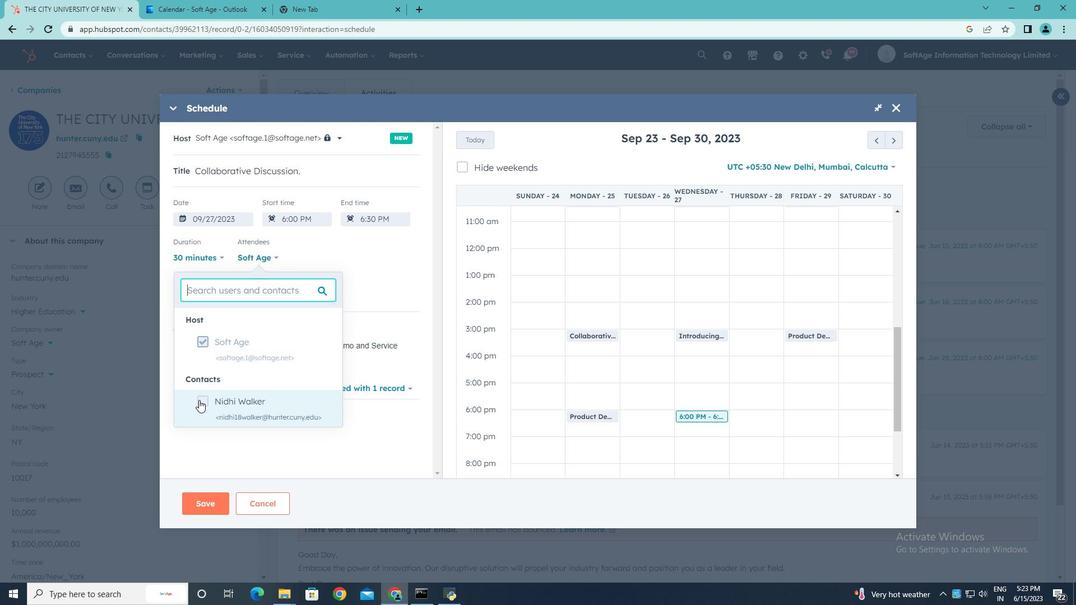 
Action: Mouse pressed left at (200, 401)
Screenshot: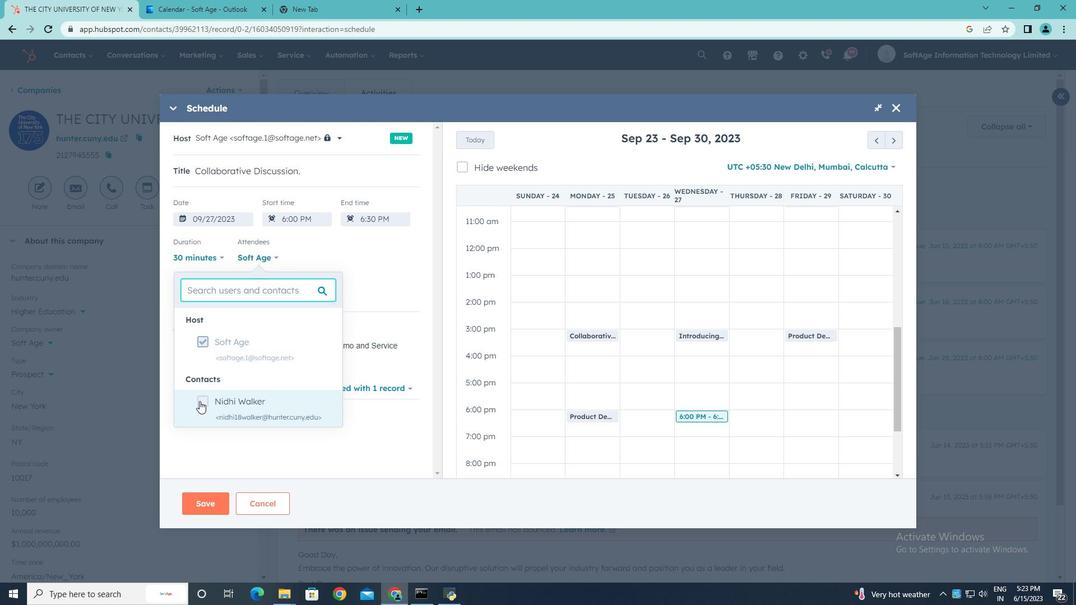 
Action: Mouse moved to (361, 436)
Screenshot: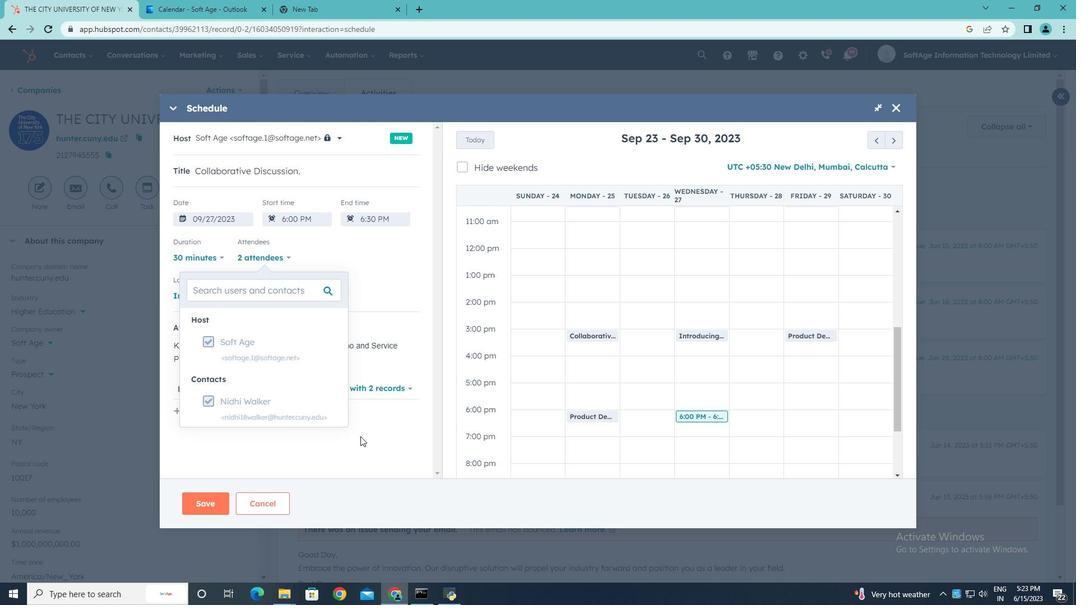 
Action: Mouse pressed left at (361, 436)
Screenshot: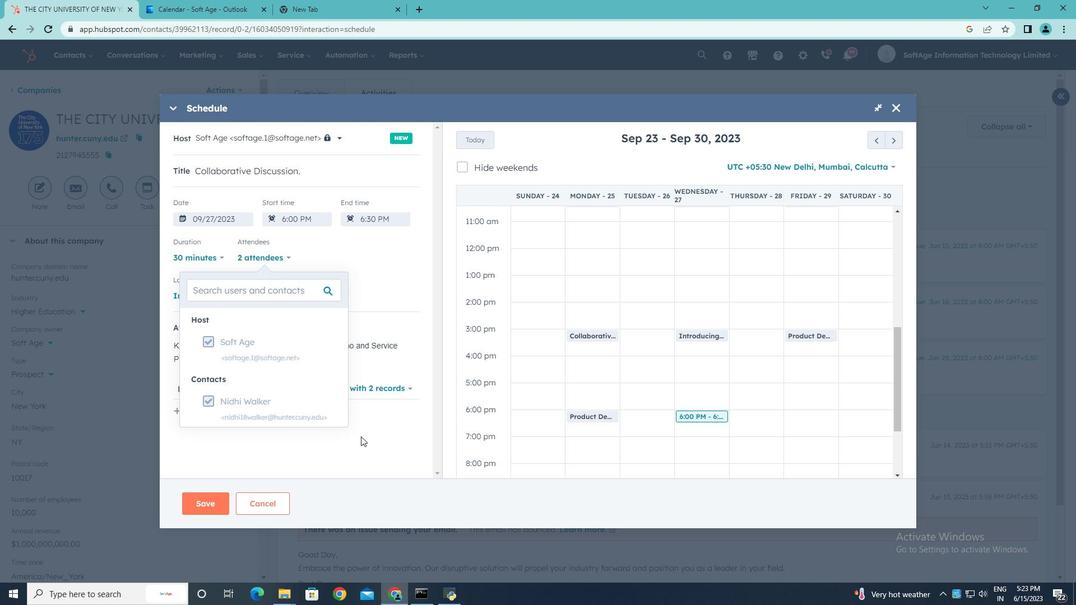 
Action: Mouse moved to (214, 500)
Screenshot: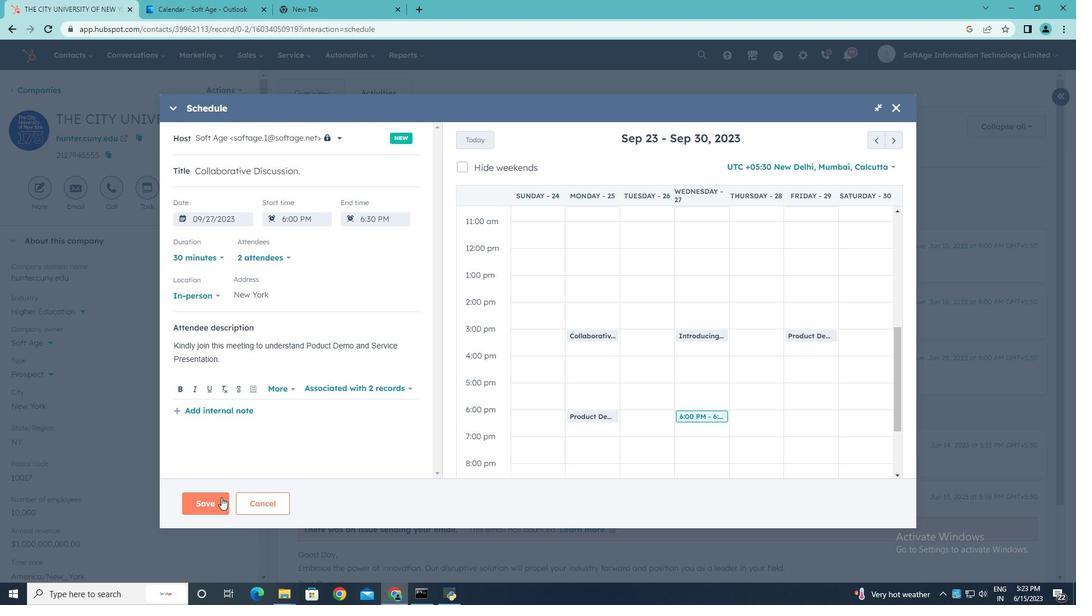 
Action: Mouse pressed left at (214, 500)
Screenshot: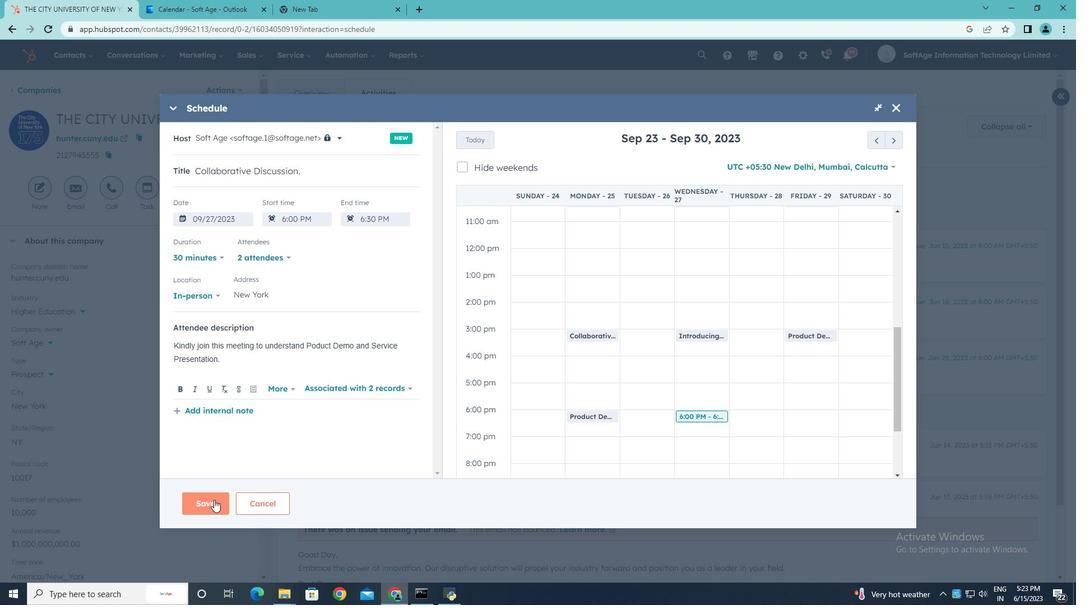
